 Task: Create a section Speed of Sound and in the section, add a milestone Incident management system implementation in the project ConstellationHQ
Action: Mouse moved to (1124, 197)
Screenshot: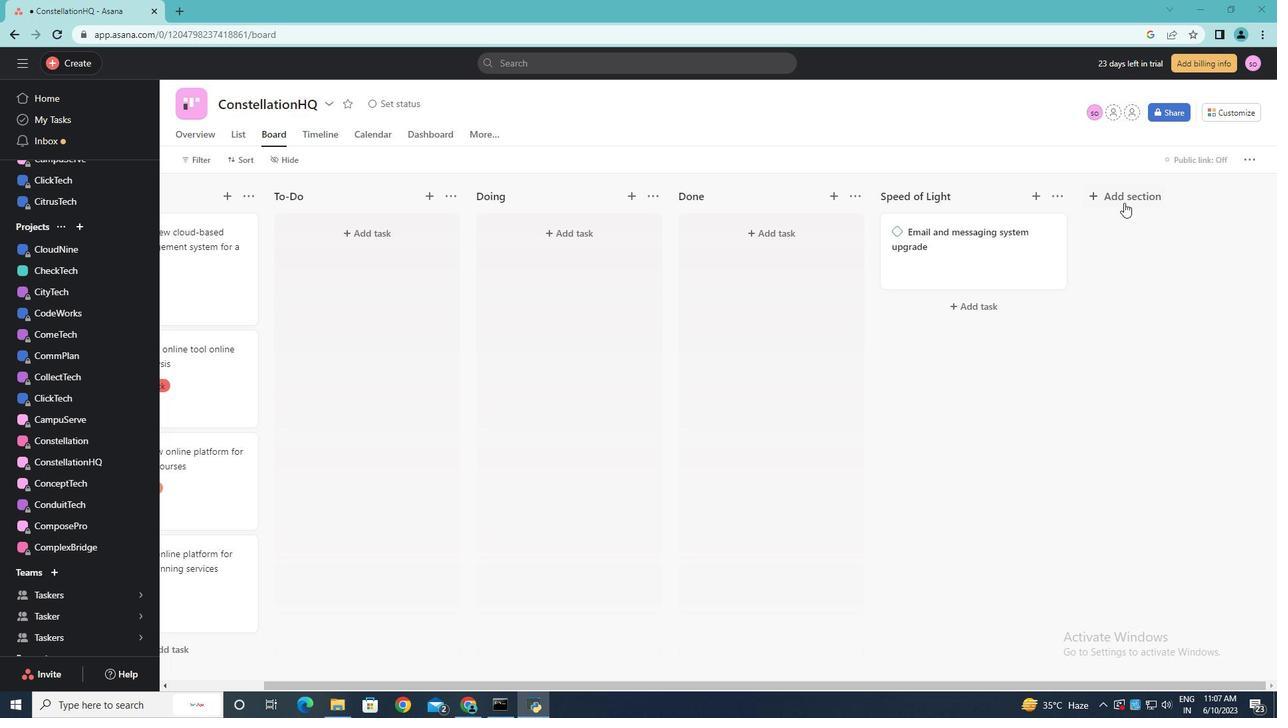 
Action: Mouse pressed left at (1124, 197)
Screenshot: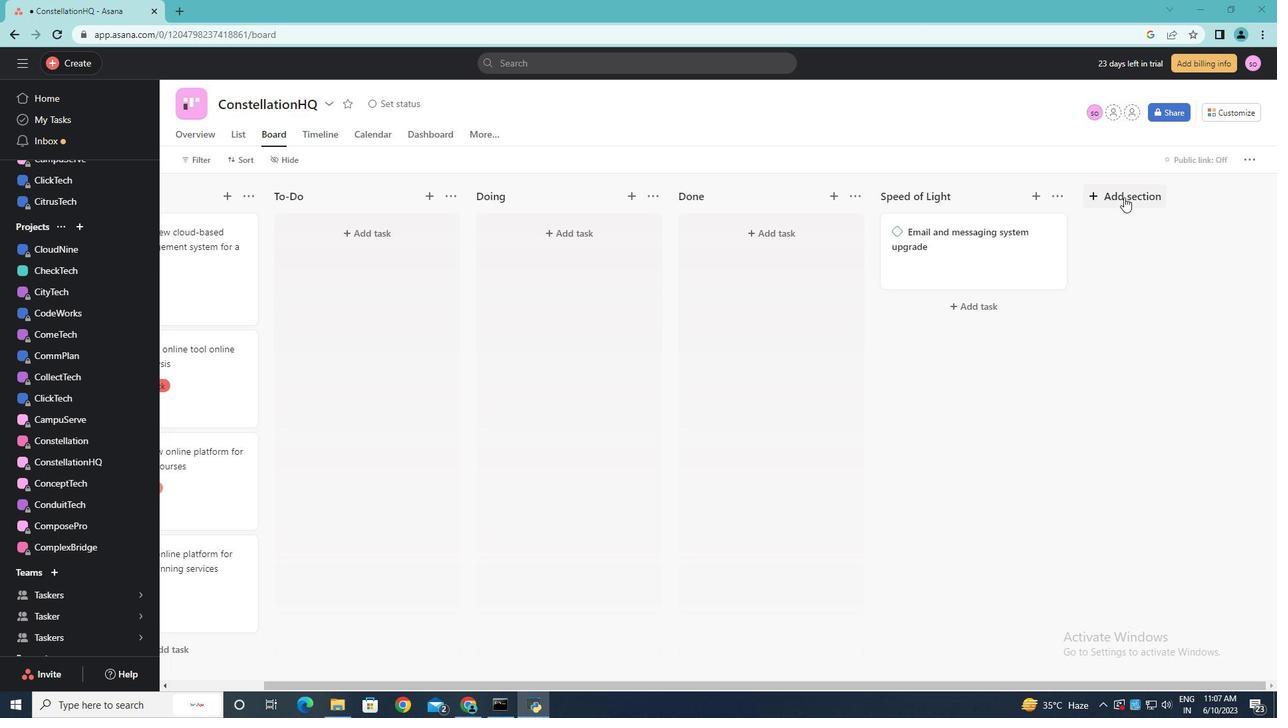 
Action: Key pressed <Key.shift>Speed<Key.space>of<Key.space><Key.shift>Sound<Key.enter>
Screenshot: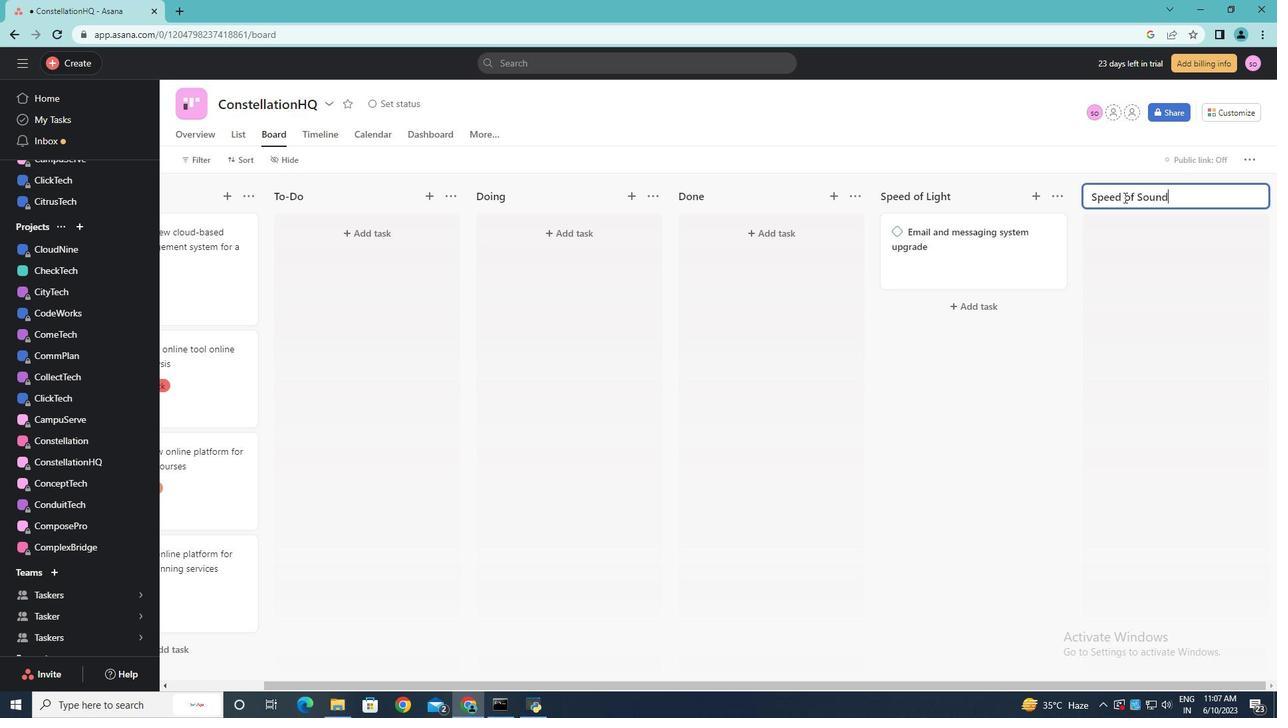 
Action: Mouse moved to (963, 236)
Screenshot: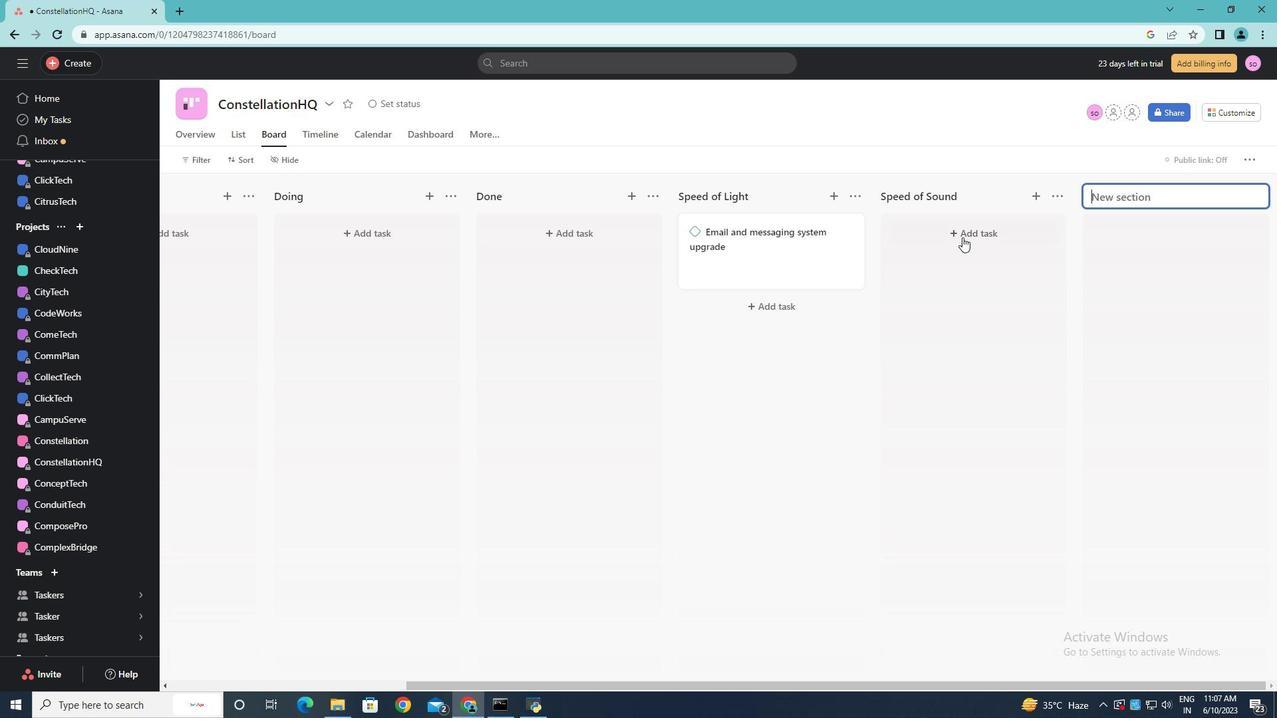 
Action: Mouse pressed left at (963, 236)
Screenshot: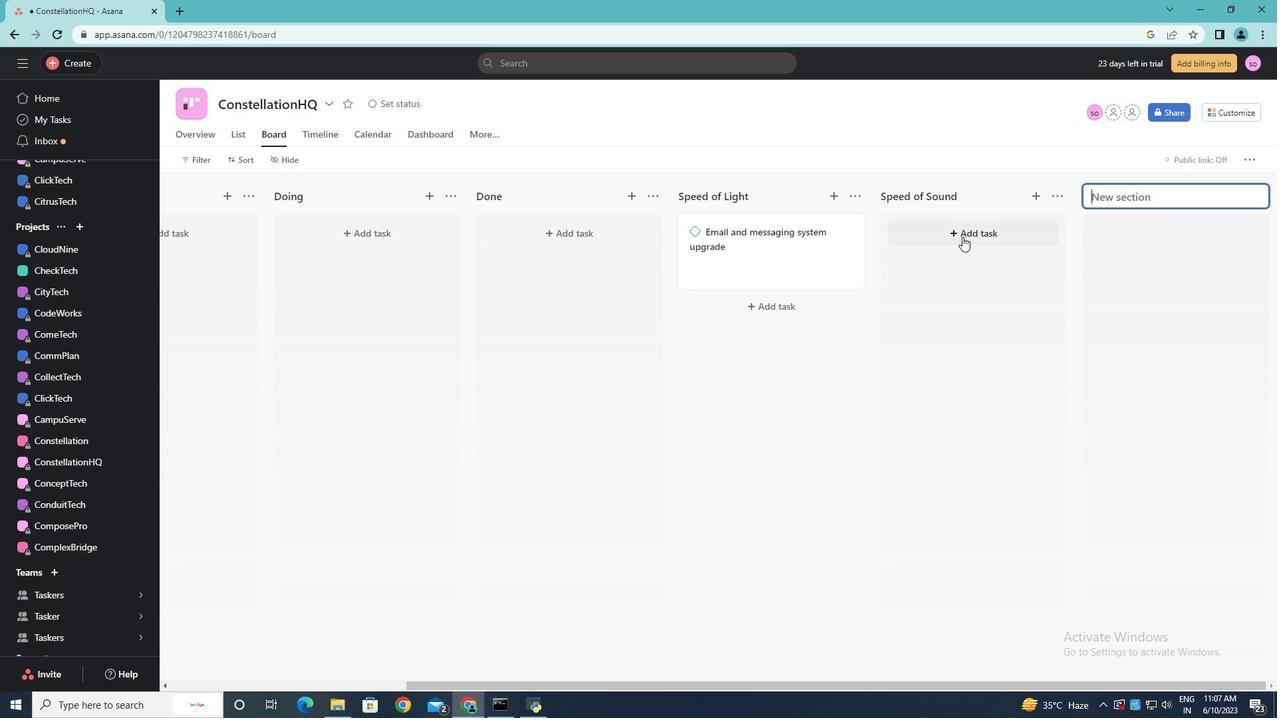 
Action: Key pressed <Key.shift><Key.shift><Key.shift><Key.shift><Key.shift><Key.shift>Incident<Key.space>management<Key.space>system<Key.space>implementation<Key.space><Key.enter>
Screenshot: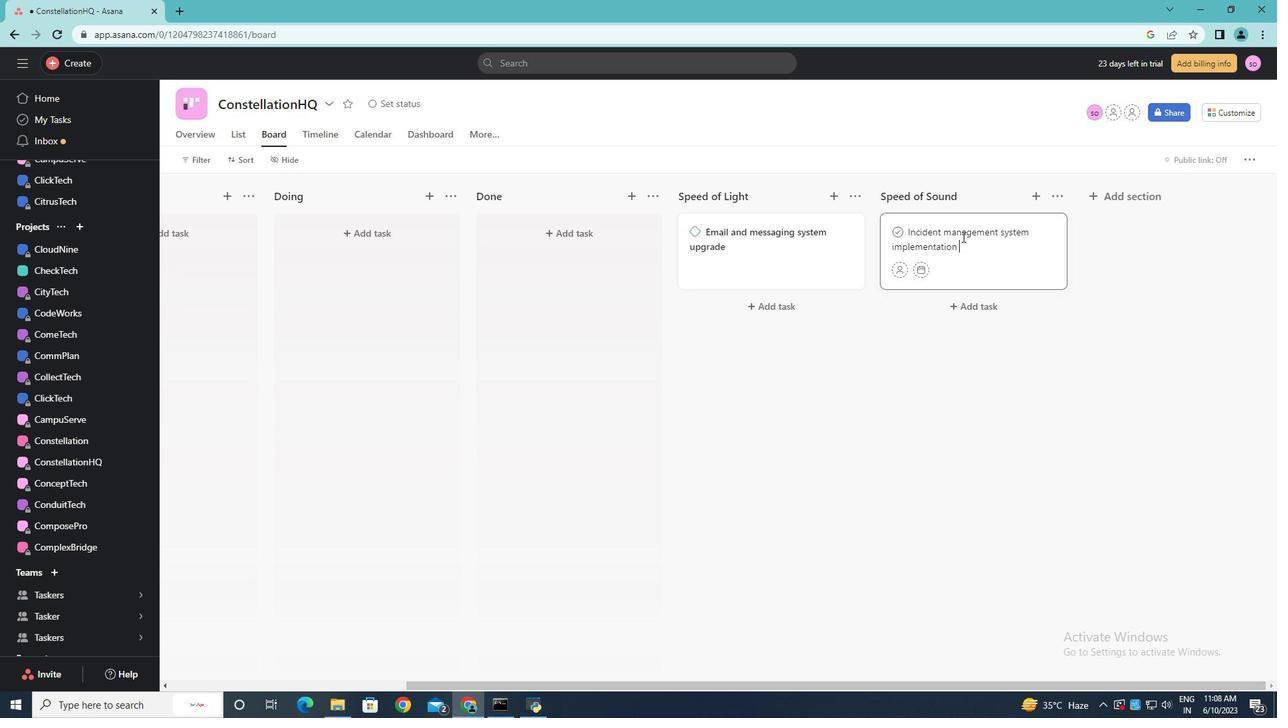 
Action: Mouse moved to (1046, 233)
Screenshot: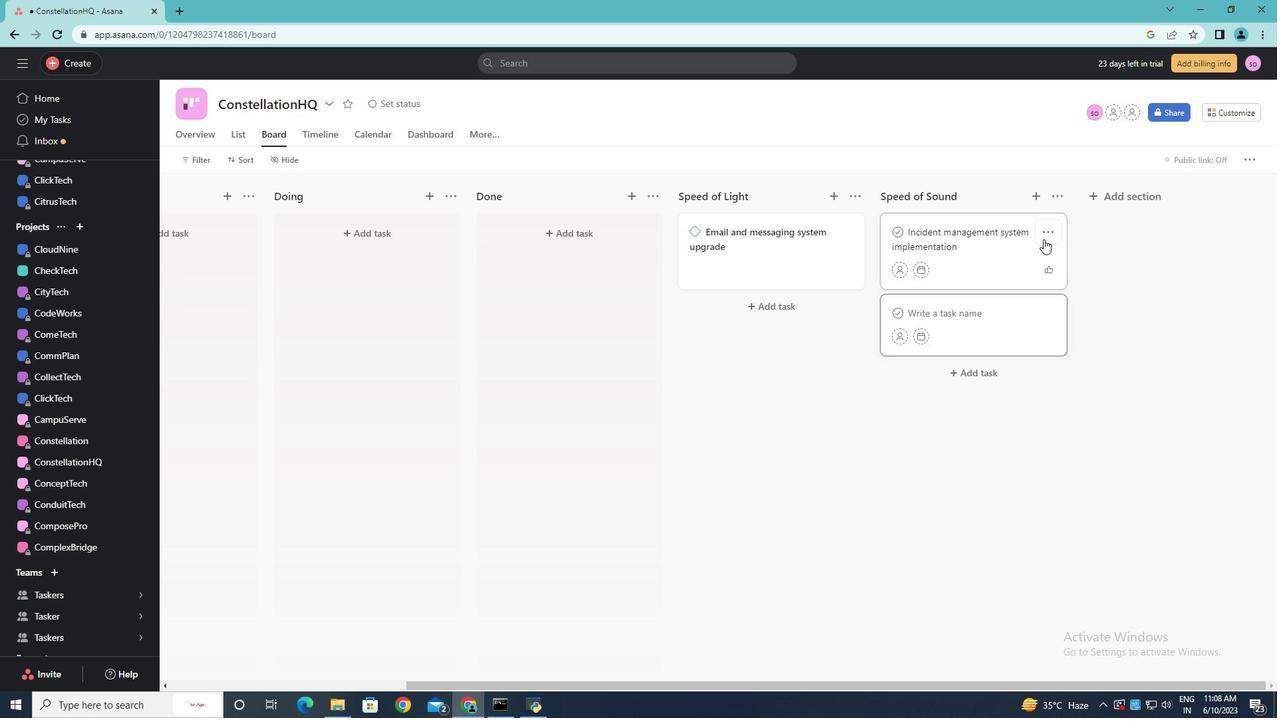 
Action: Mouse pressed left at (1046, 233)
Screenshot: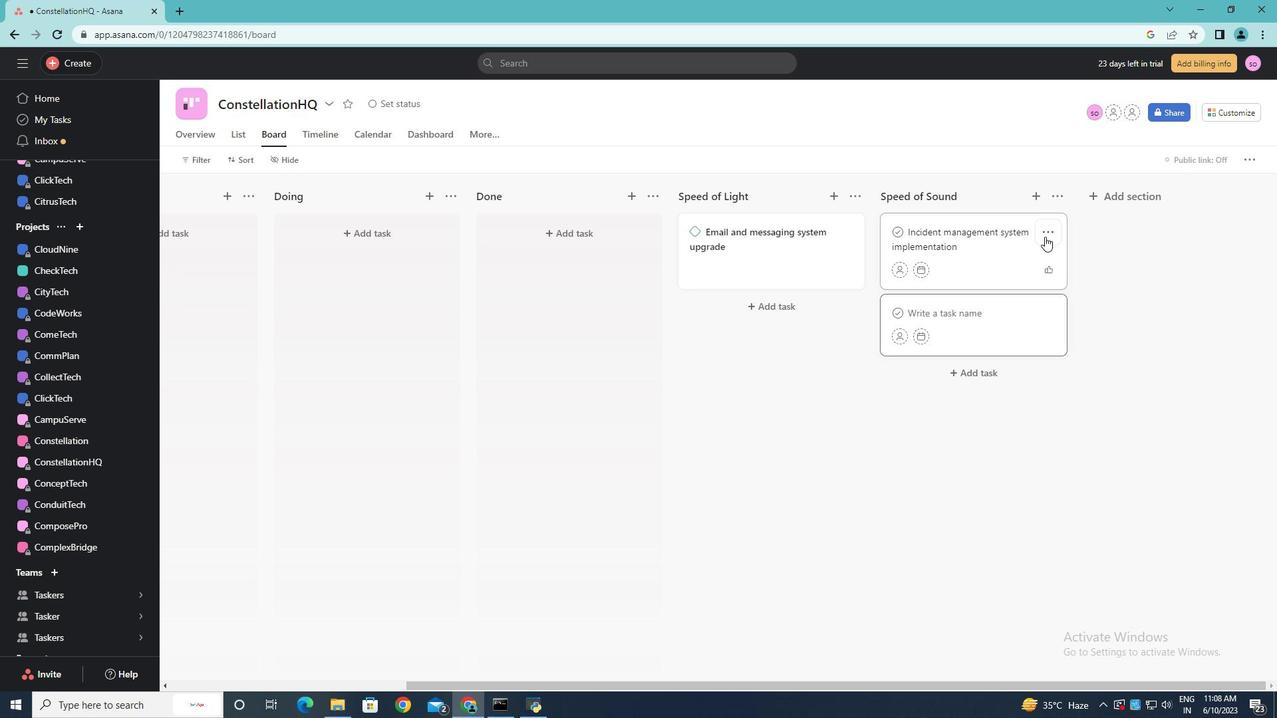 
Action: Mouse moved to (1075, 469)
Screenshot: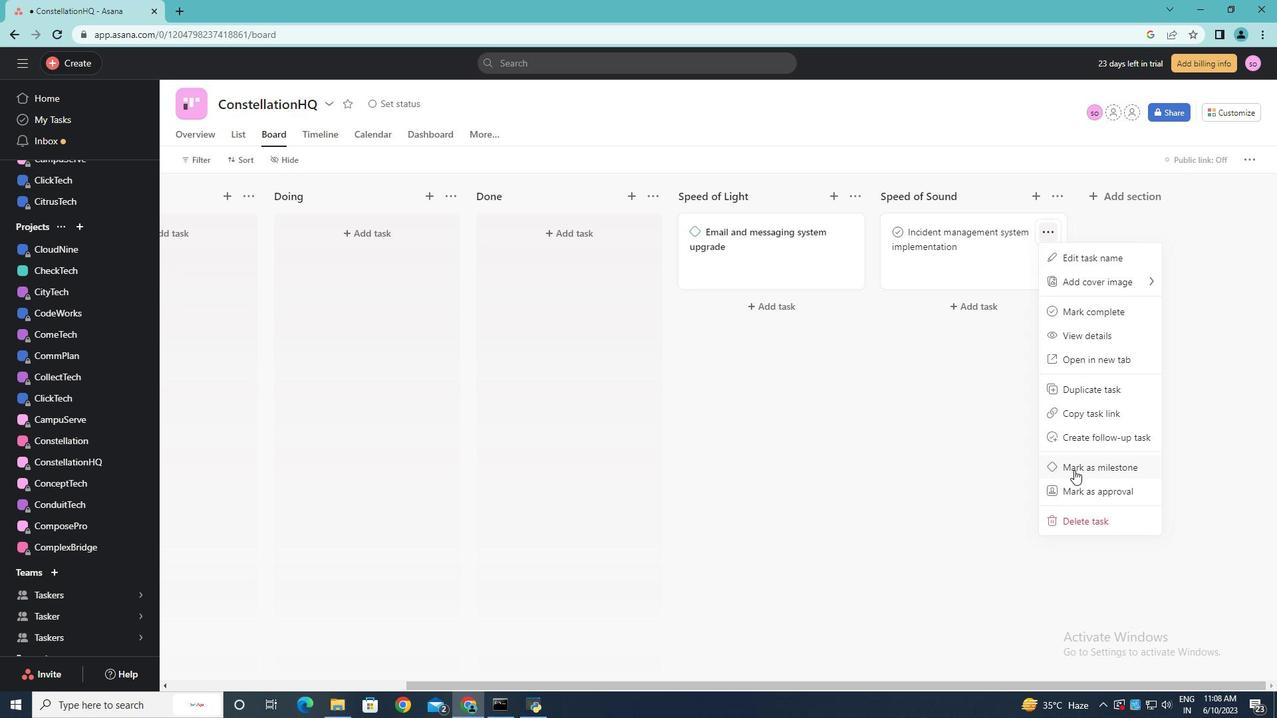 
Action: Mouse pressed left at (1075, 469)
Screenshot: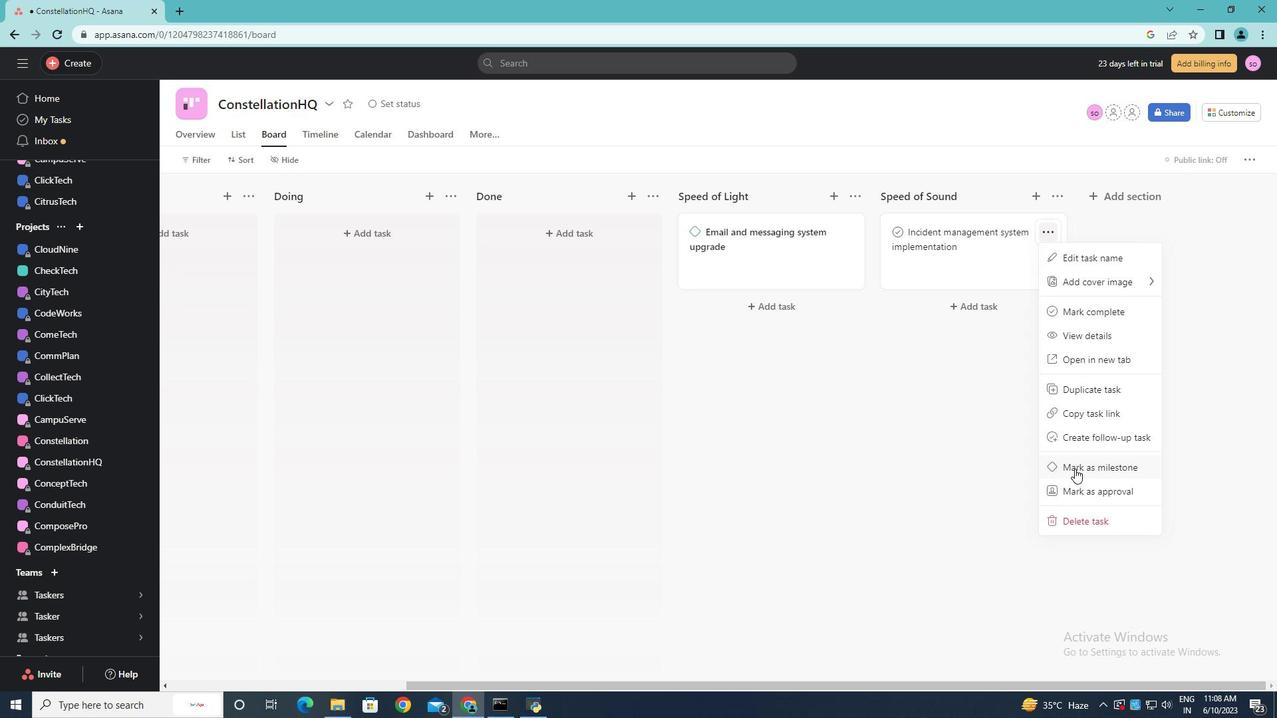 
Action: Mouse moved to (1094, 290)
Screenshot: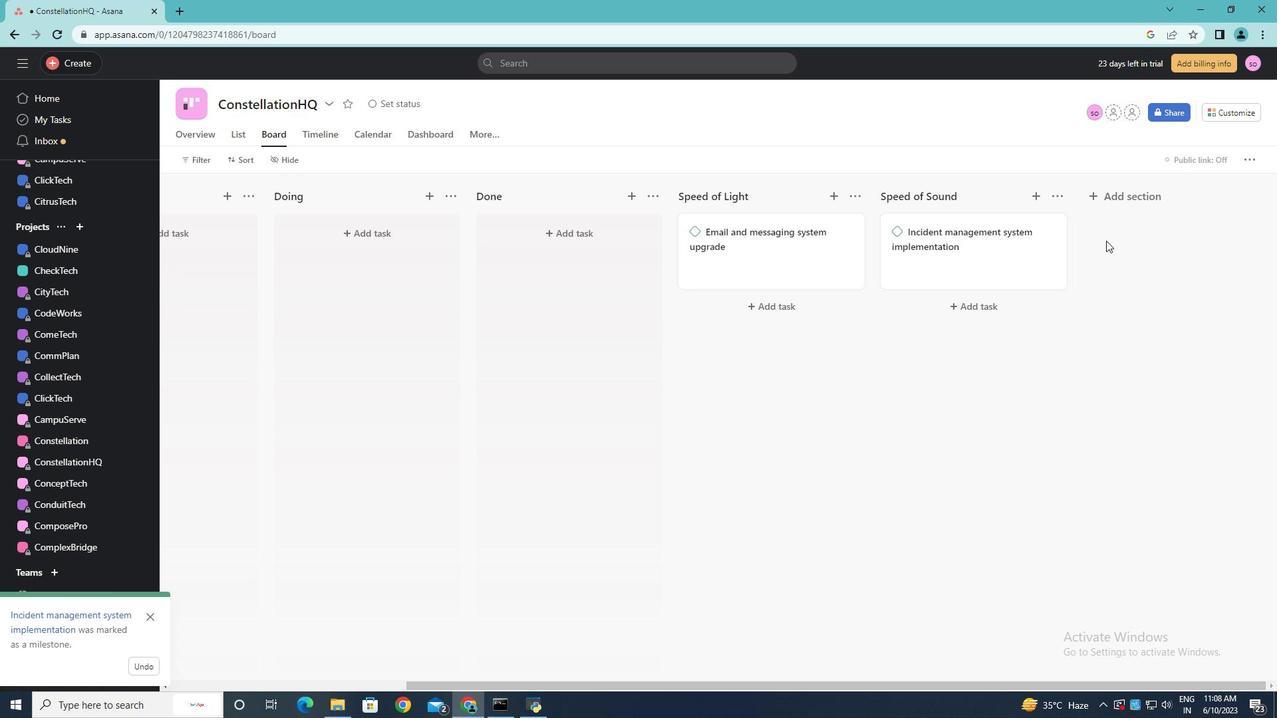 
